Task: Create in the project UniTech in Backlog an issue 'Integrate a new augmented reality feature into an existing mobile application to enhance user experience and engagement', assign it to team member softage.4@softage.net and change the status to IN PROGRESS.
Action: Mouse moved to (330, 231)
Screenshot: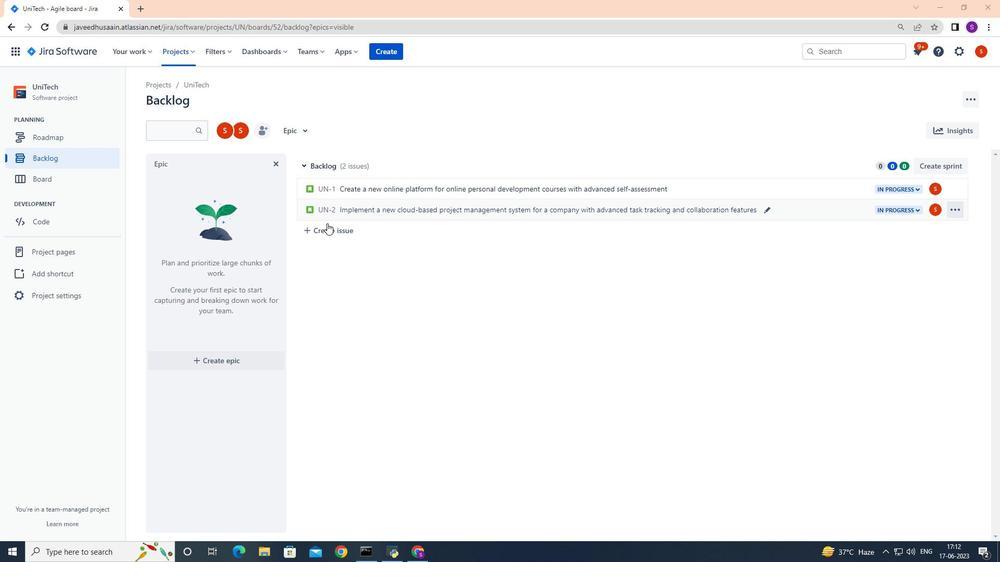 
Action: Mouse pressed left at (330, 231)
Screenshot: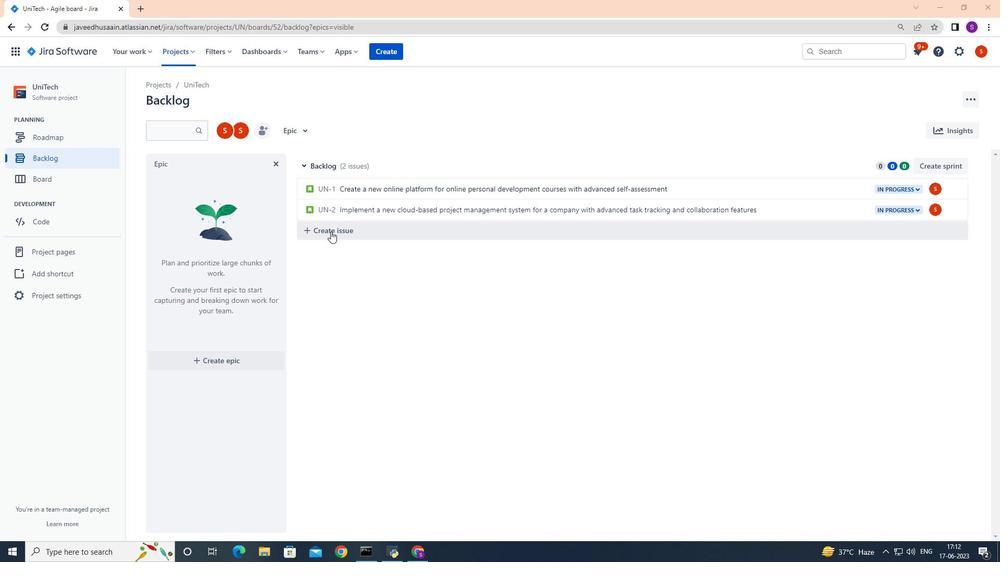
Action: Mouse moved to (357, 232)
Screenshot: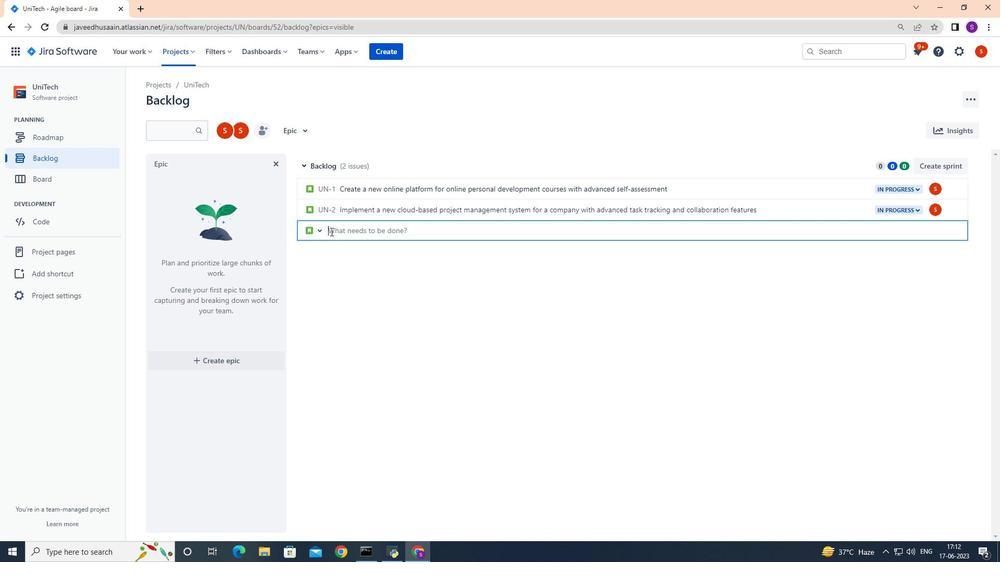
Action: Mouse pressed left at (357, 232)
Screenshot: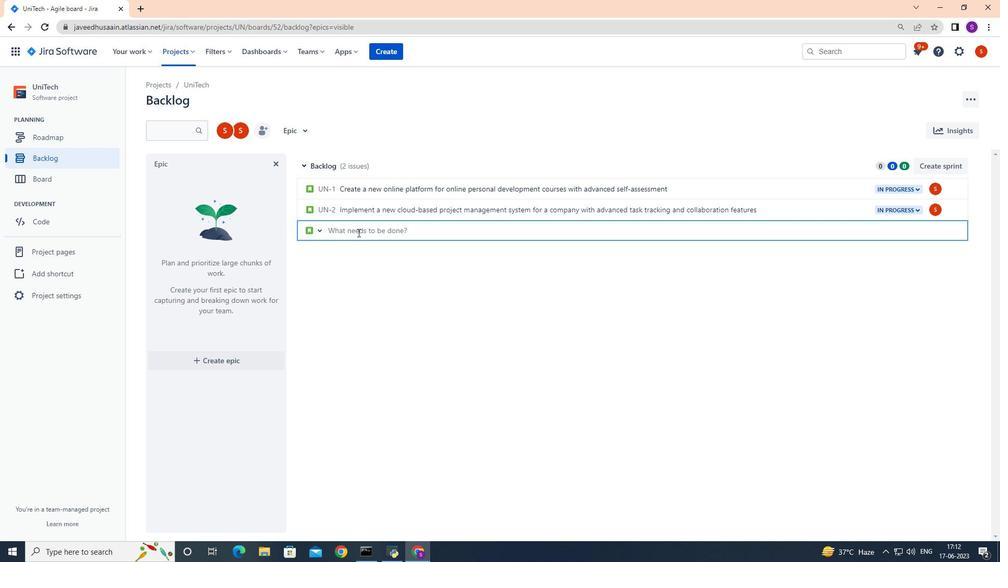
Action: Key pressed <Key.shift>Integrate<Key.space>a<Key.space>new<Key.space>augmented<Key.space>reality<Key.space>feature<Key.space>into<Key.space>an<Key.space>existing<Key.space>mon<Key.backspace>bile<Key.space>application<Key.space>to<Key.space>enhance<Key.space>user<Key.space>experience<Key.space>and<Key.space>engagement<Key.enter>
Screenshot: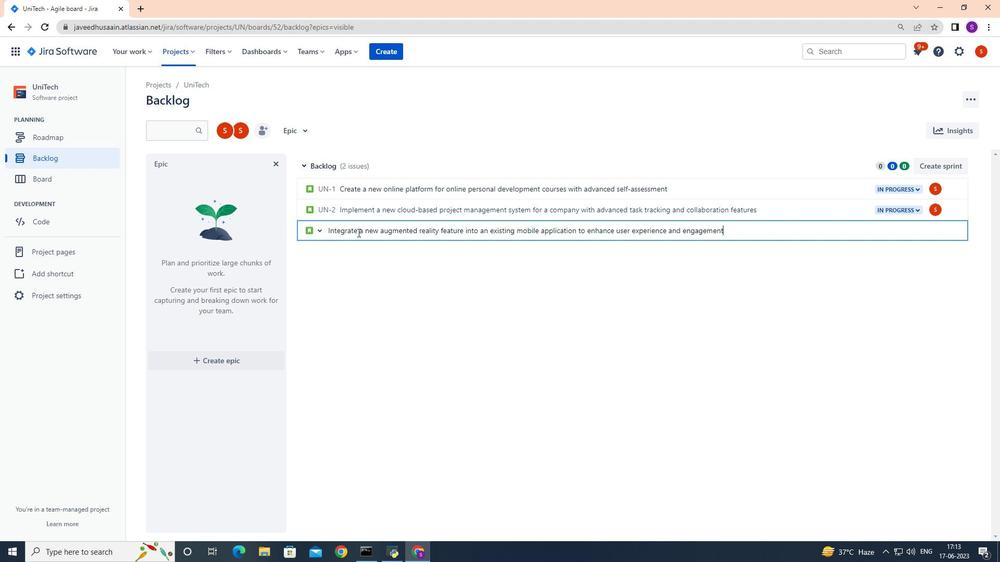 
Action: Mouse moved to (934, 229)
Screenshot: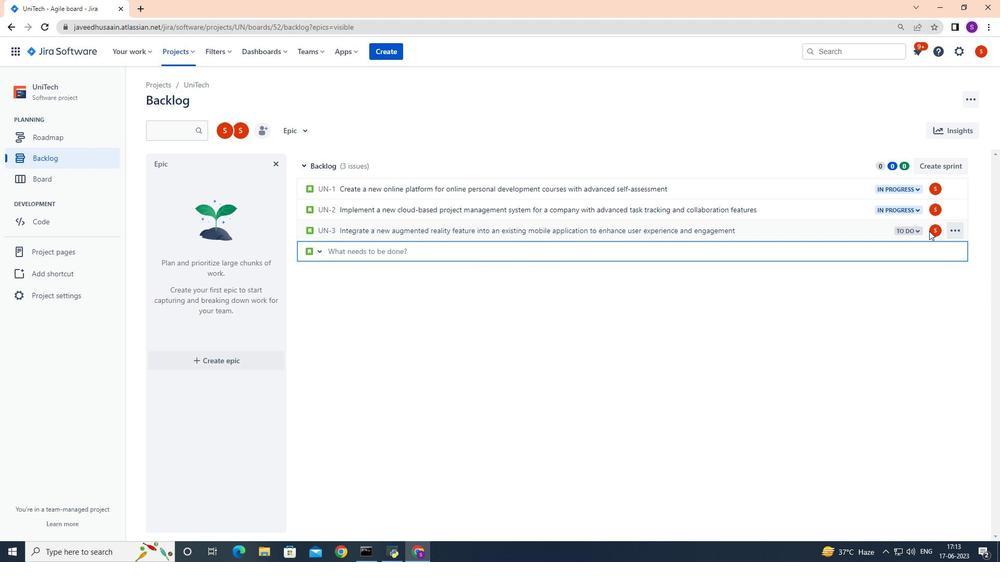 
Action: Mouse pressed left at (934, 229)
Screenshot: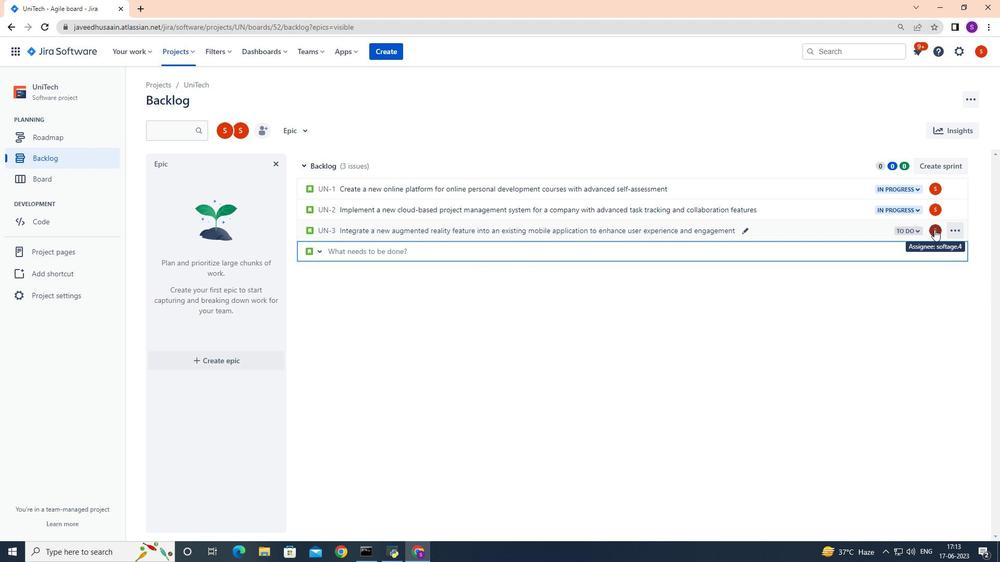 
Action: Mouse moved to (894, 241)
Screenshot: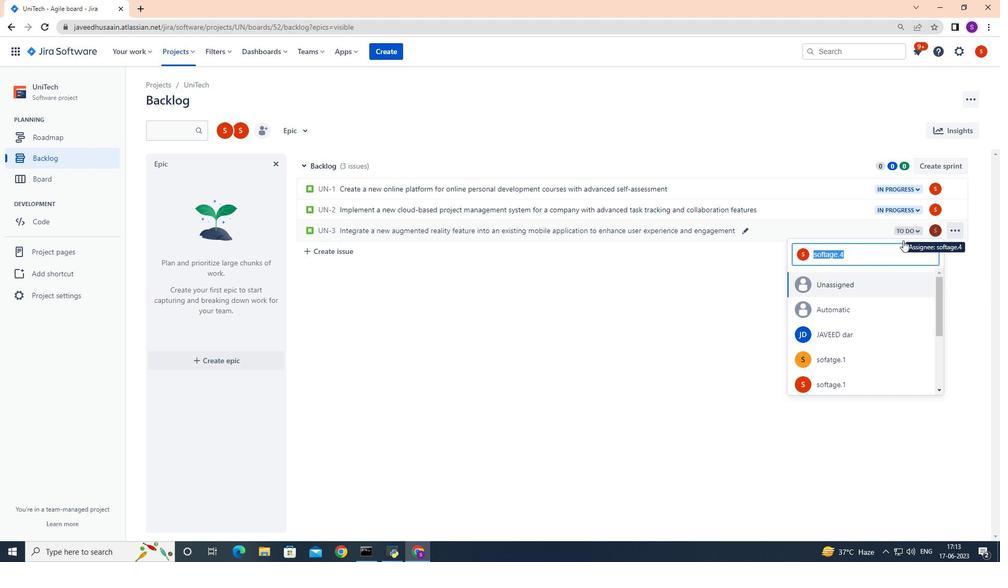 
Action: Key pressed <Key.backspace>sof6tage<Key.backspace><Key.backspace><Key.backspace><Key.backspace><Key.backspace>tage.4<Key.shift>@softage.net
Screenshot: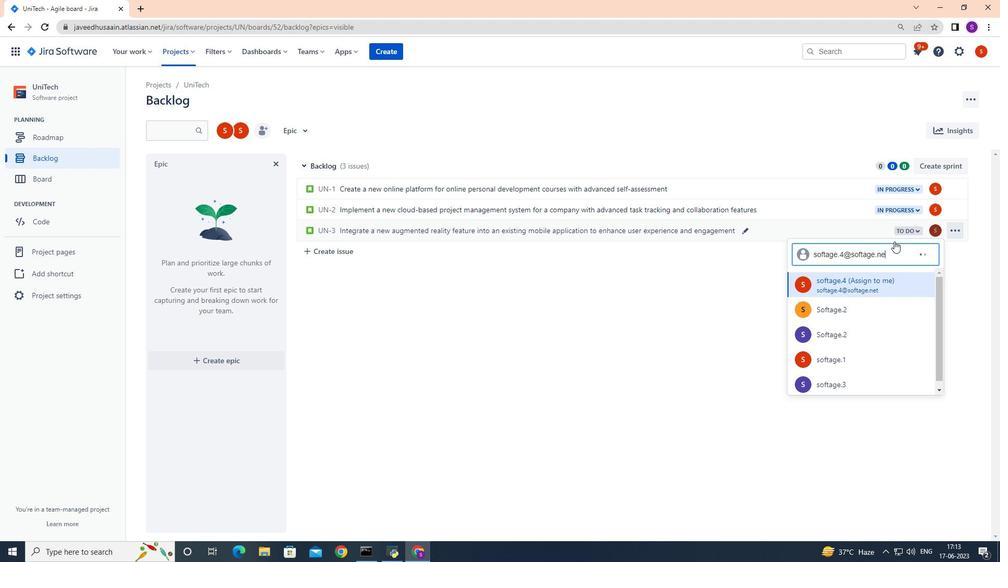 
Action: Mouse moved to (846, 286)
Screenshot: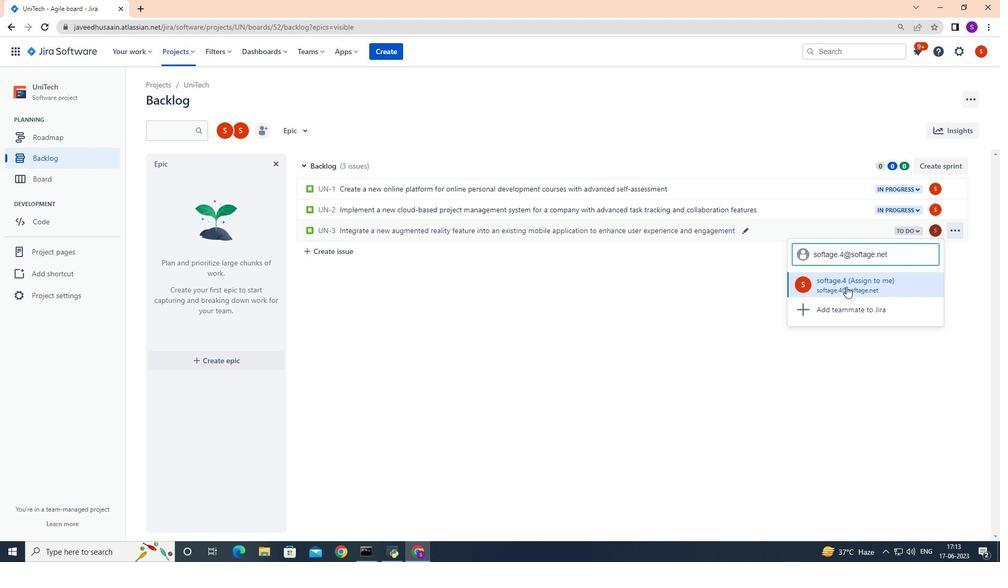 
Action: Mouse pressed left at (846, 286)
Screenshot: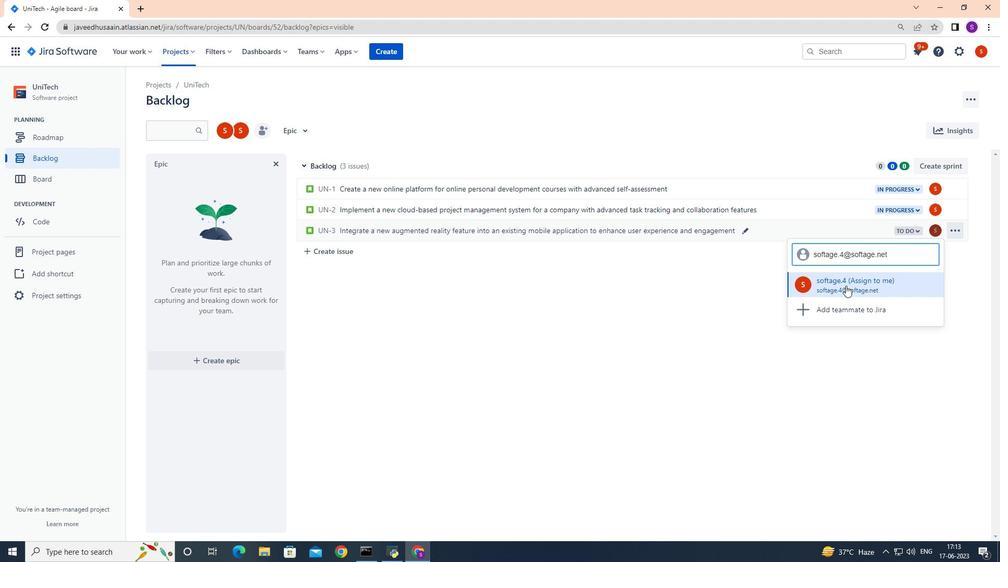 
Action: Mouse moved to (919, 231)
Screenshot: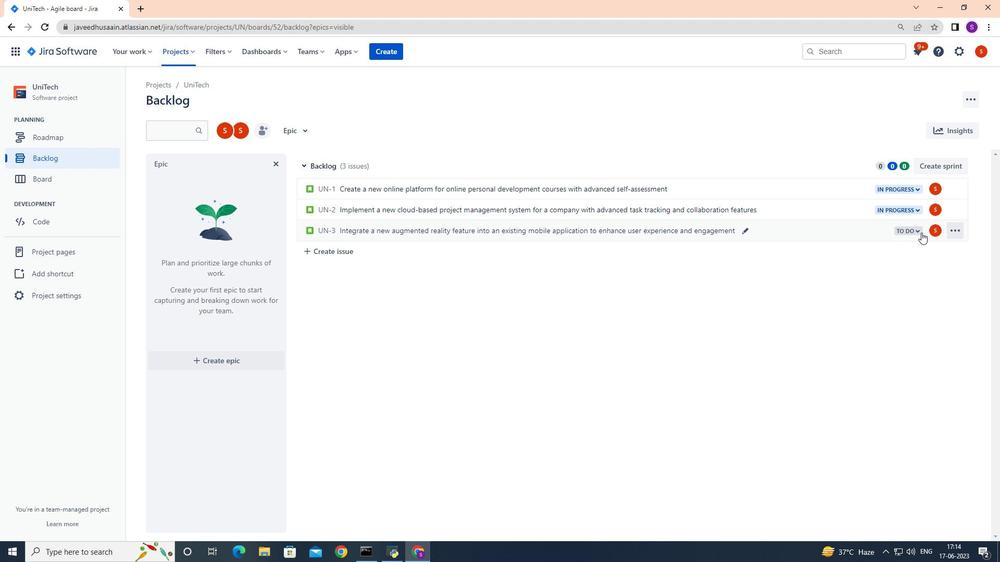
Action: Mouse pressed left at (919, 231)
Screenshot: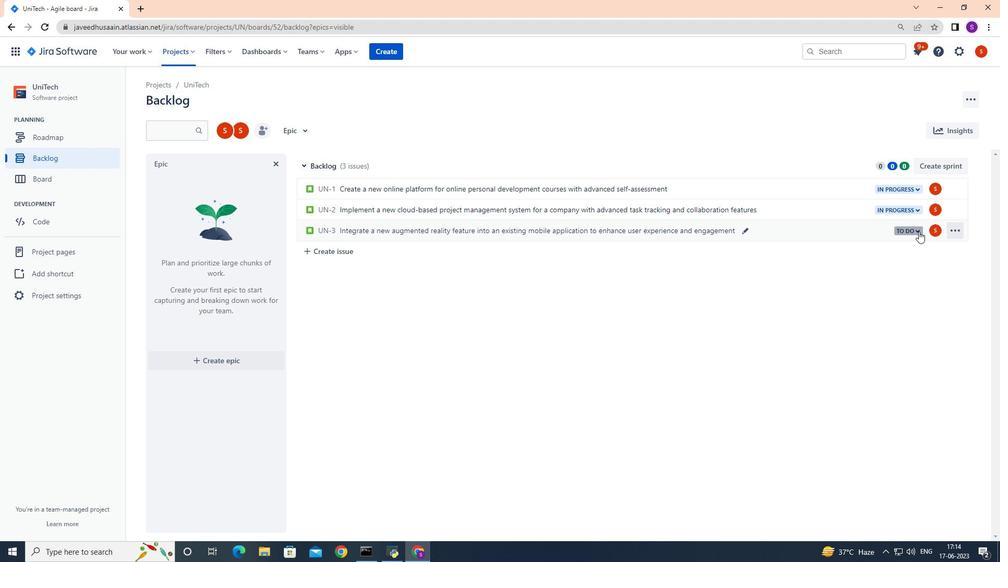 
Action: Mouse moved to (851, 249)
Screenshot: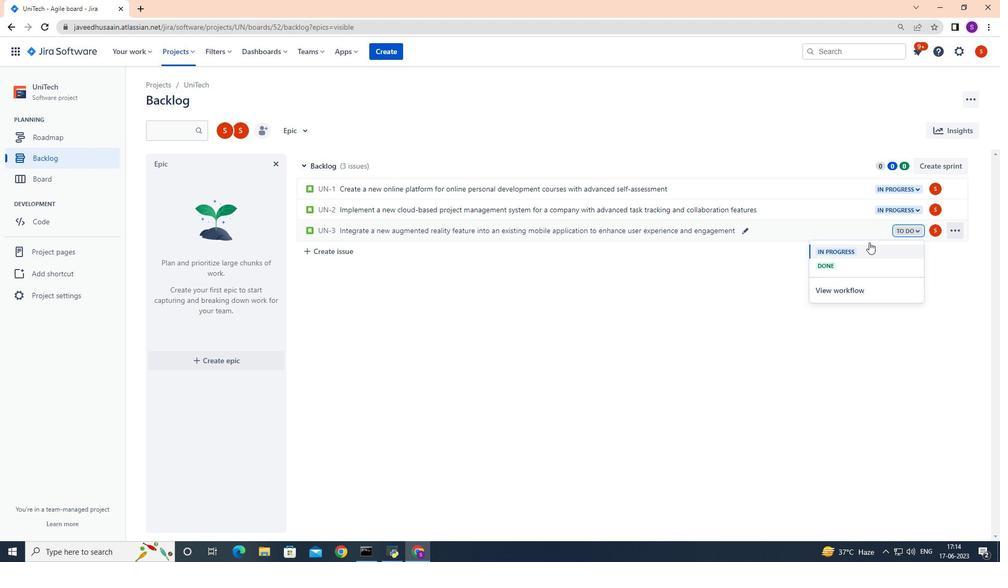 
Action: Mouse pressed left at (851, 249)
Screenshot: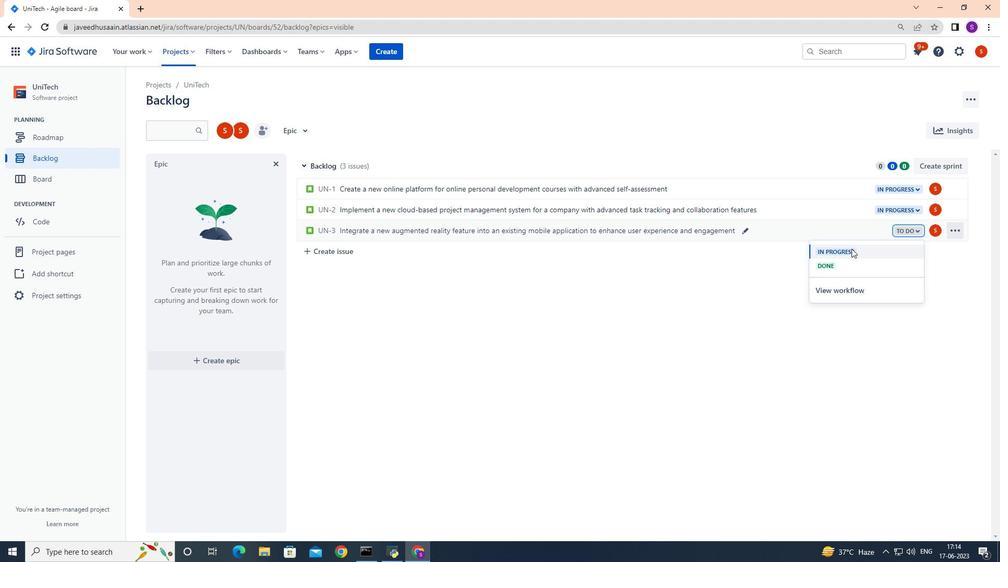 
Action: Mouse moved to (851, 249)
Screenshot: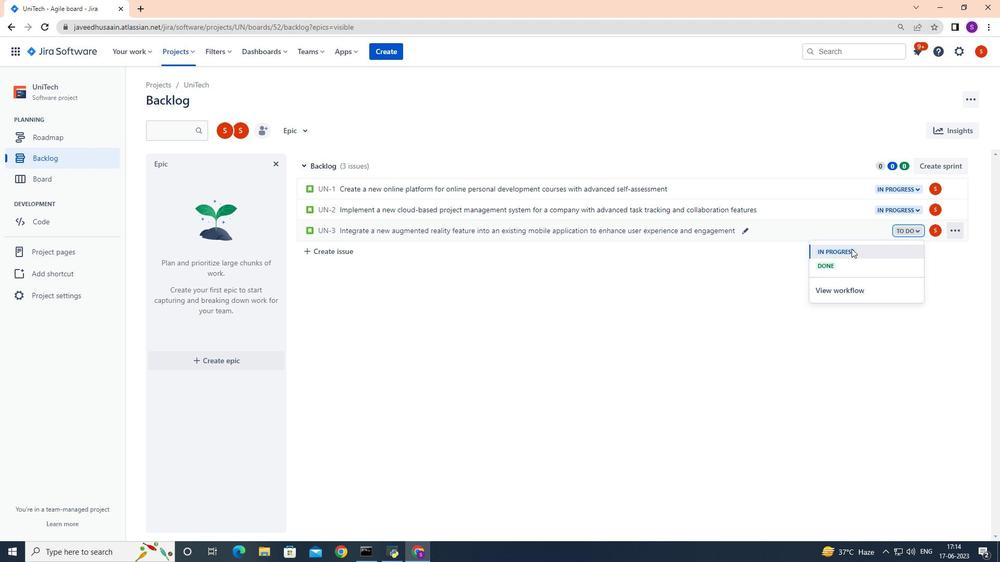 
